 Task: Search email   from Email0080 in folder Inbox with a subject Subject0076
Action: Mouse moved to (498, 530)
Screenshot: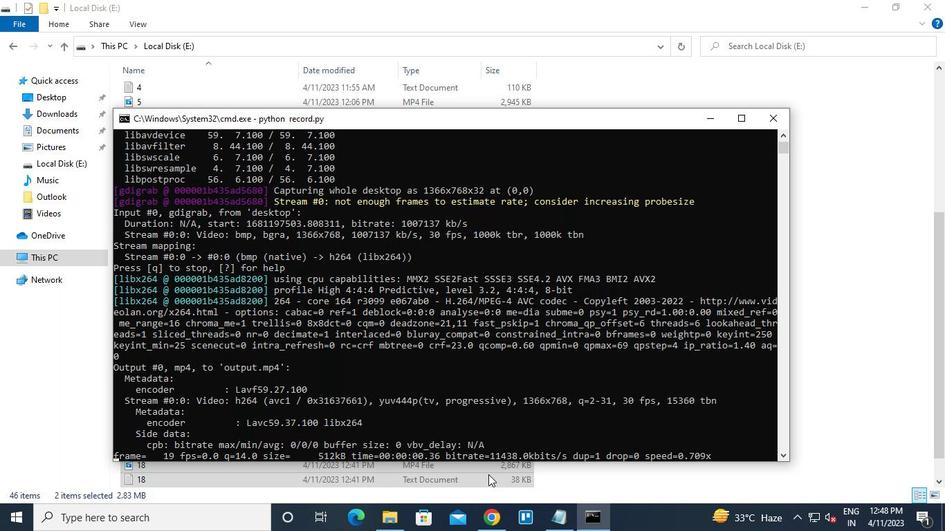 
Action: Mouse pressed left at (498, 530)
Screenshot: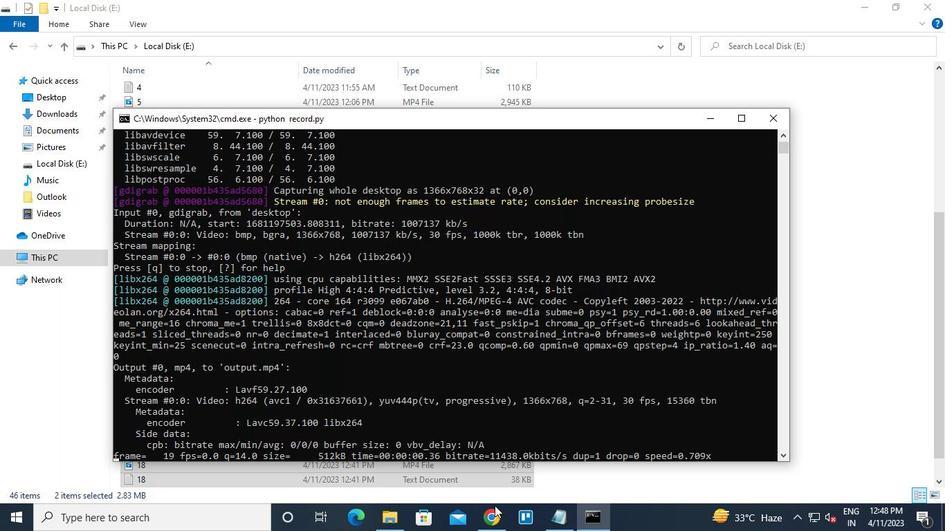 
Action: Mouse moved to (504, 89)
Screenshot: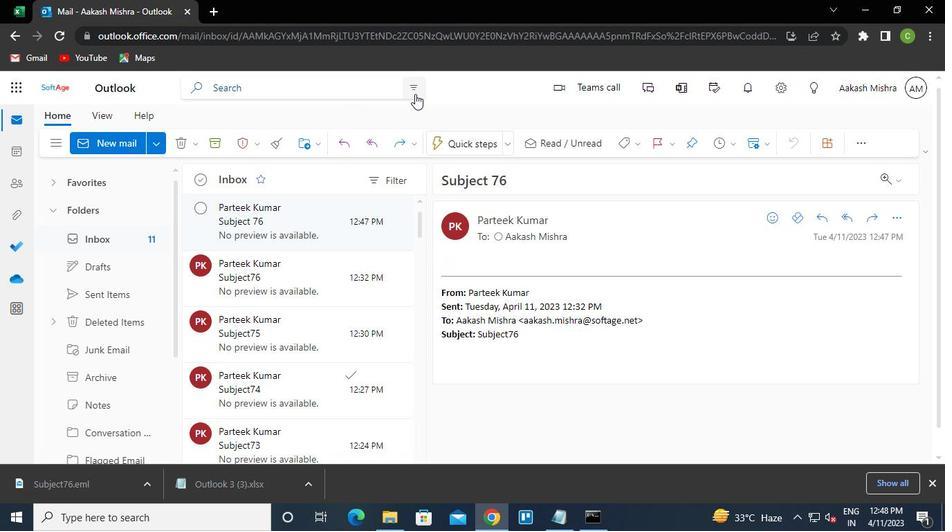 
Action: Mouse pressed left at (504, 89)
Screenshot: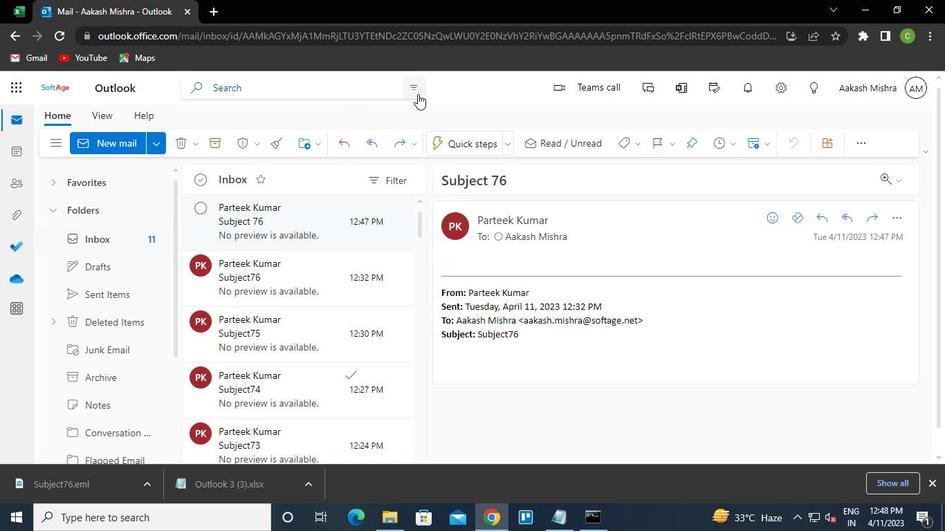 
Action: Mouse moved to (355, 161)
Screenshot: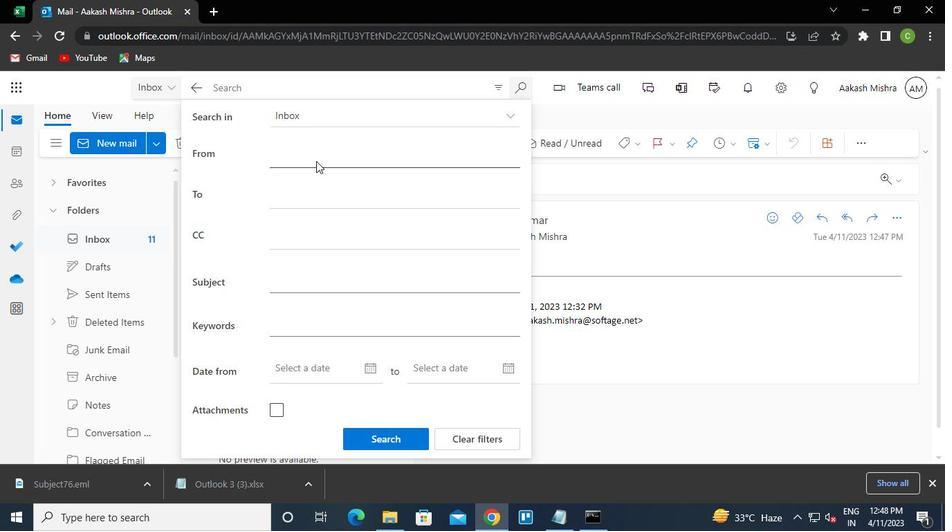 
Action: Mouse pressed left at (355, 161)
Screenshot: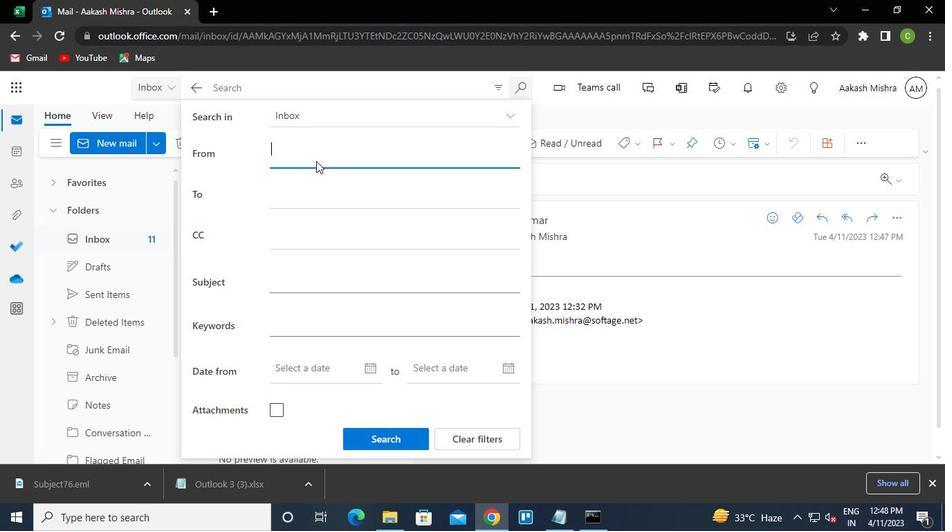 
Action: Keyboard p
Screenshot: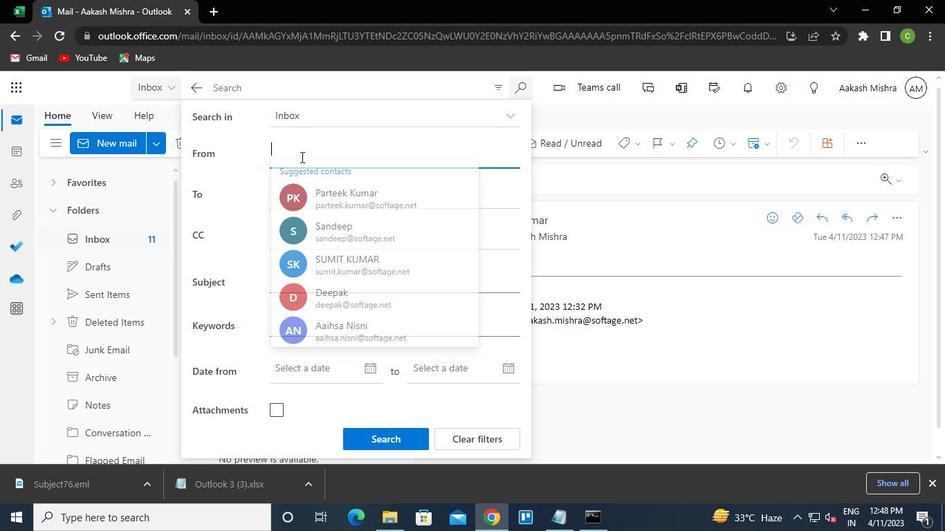 
Action: Keyboard a
Screenshot: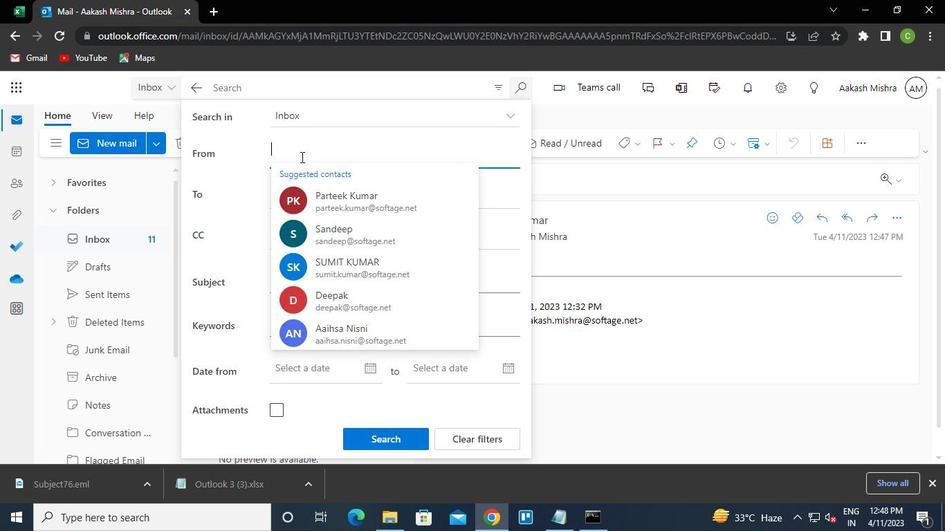 
Action: Keyboard r
Screenshot: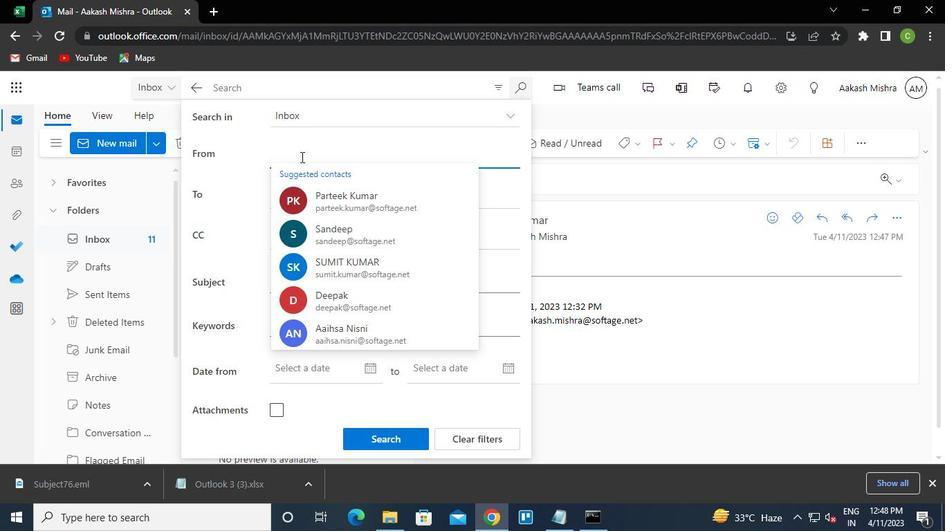 
Action: Keyboard Key.enter
Screenshot: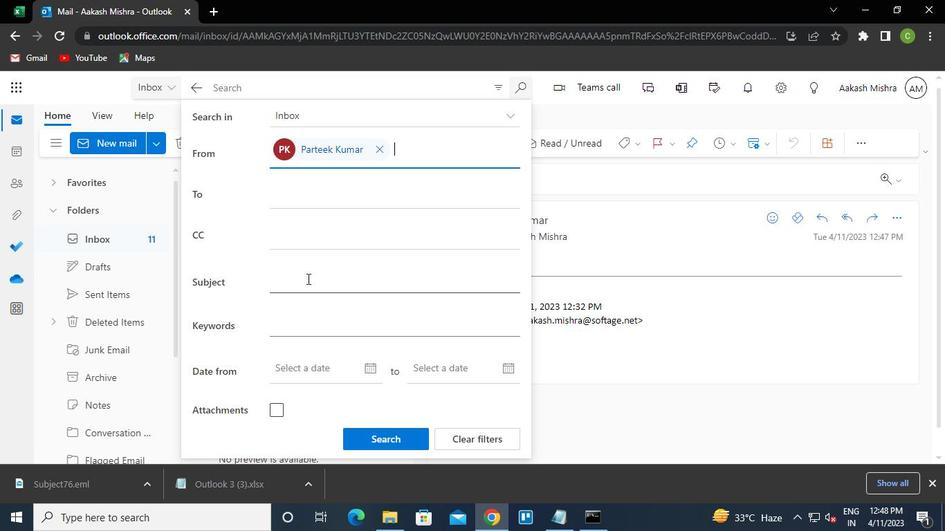 
Action: Mouse moved to (349, 287)
Screenshot: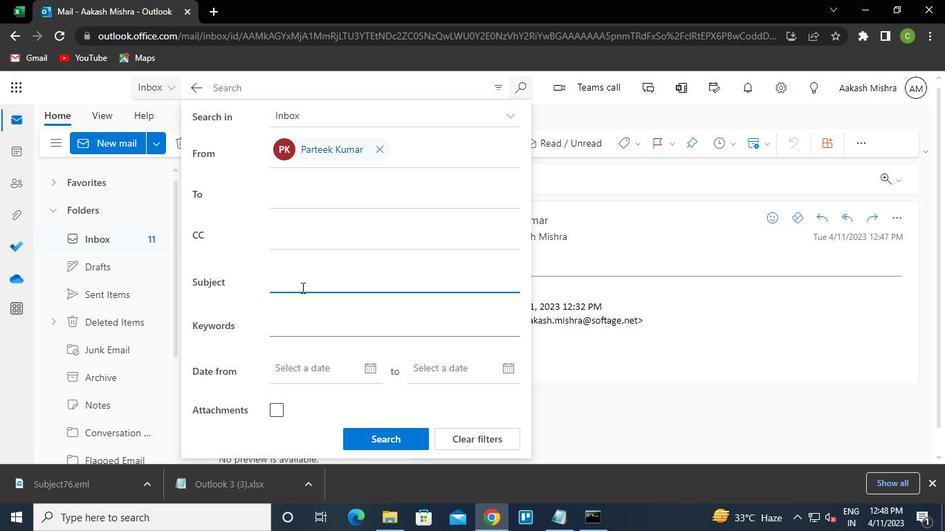 
Action: Mouse pressed left at (349, 287)
Screenshot: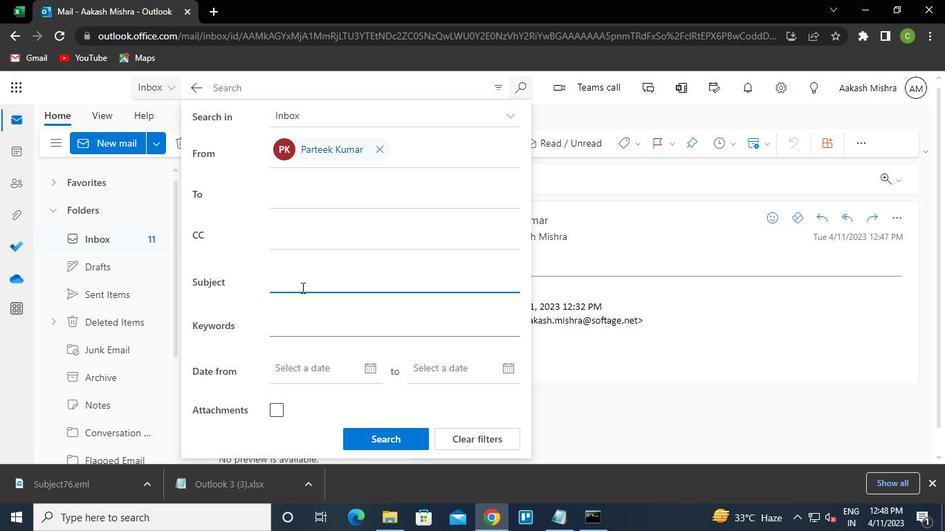 
Action: Keyboard <103>
Screenshot: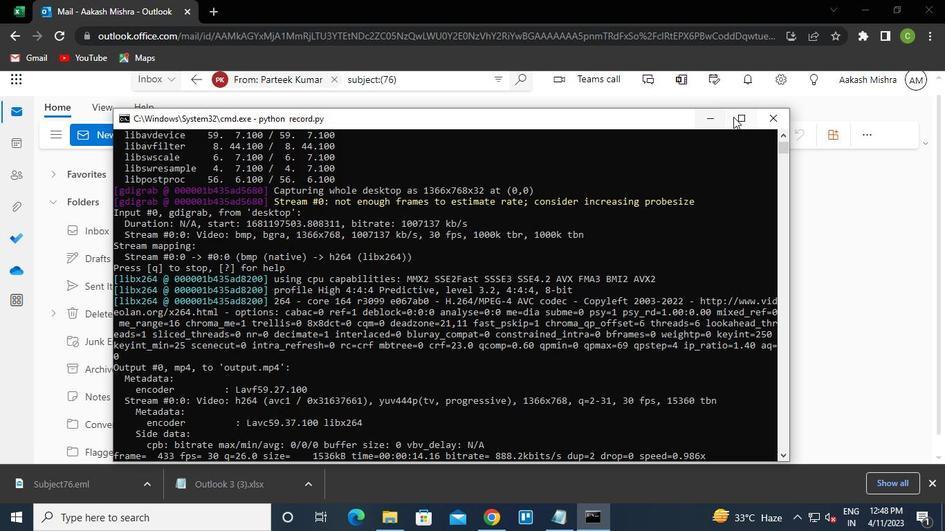 
Action: Keyboard <102>
Screenshot: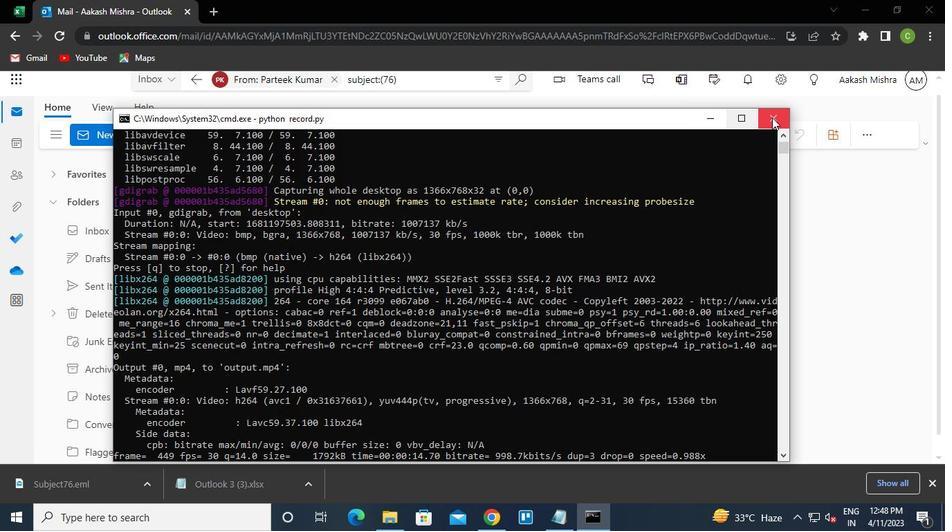 
Action: Keyboard Key.enter
Screenshot: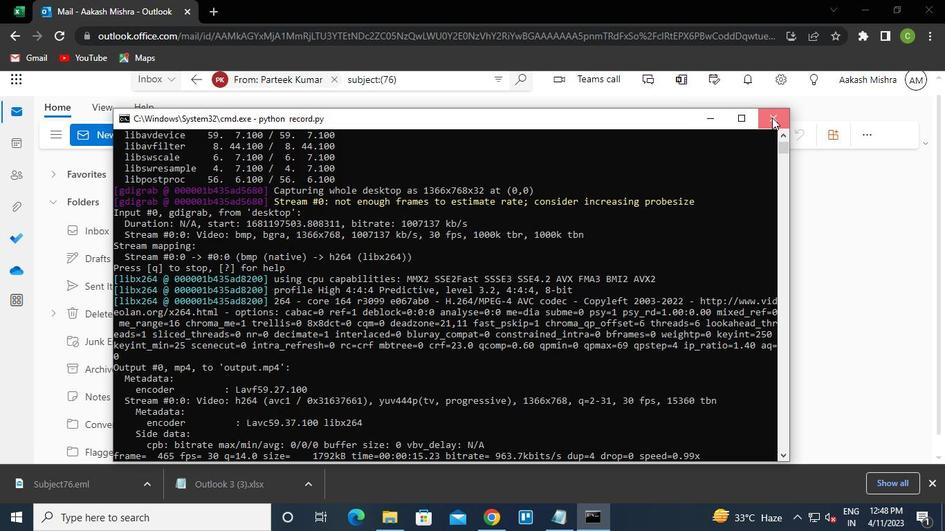 
Action: Mouse moved to (397, 451)
Screenshot: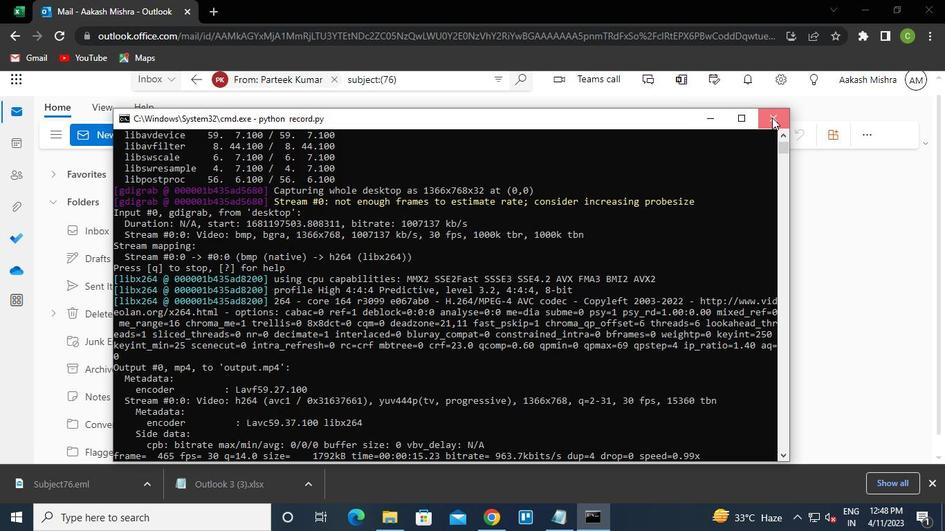 
Action: Mouse pressed left at (397, 451)
Screenshot: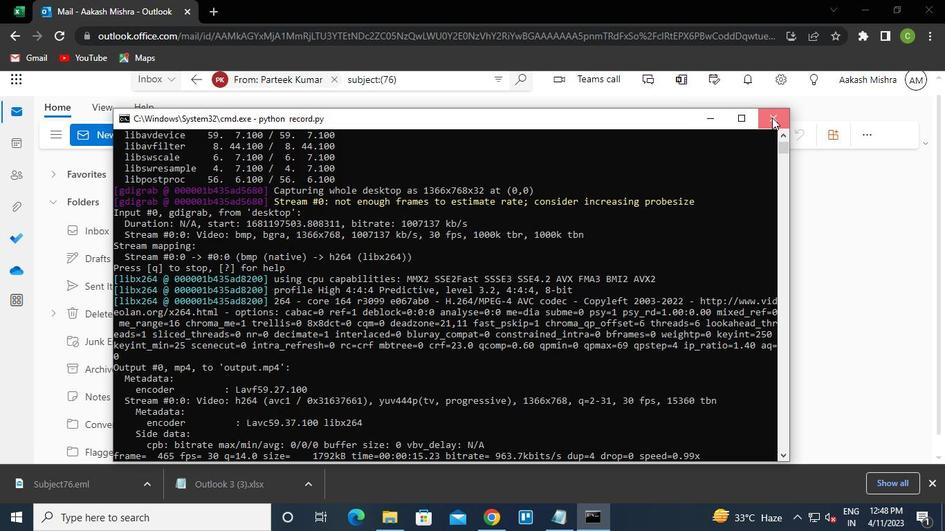 
Action: Mouse moved to (255, 243)
Screenshot: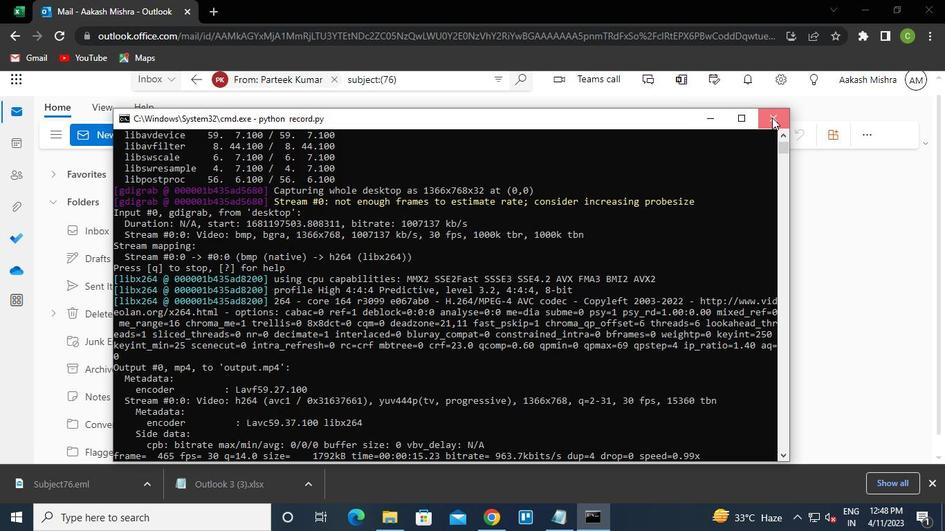 
Action: Mouse pressed left at (255, 243)
Screenshot: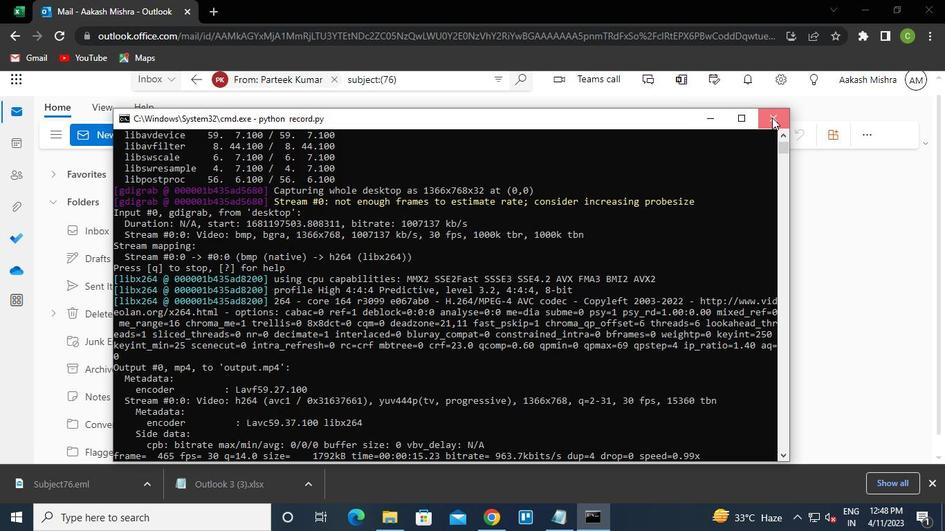 
Action: Mouse moved to (599, 531)
Screenshot: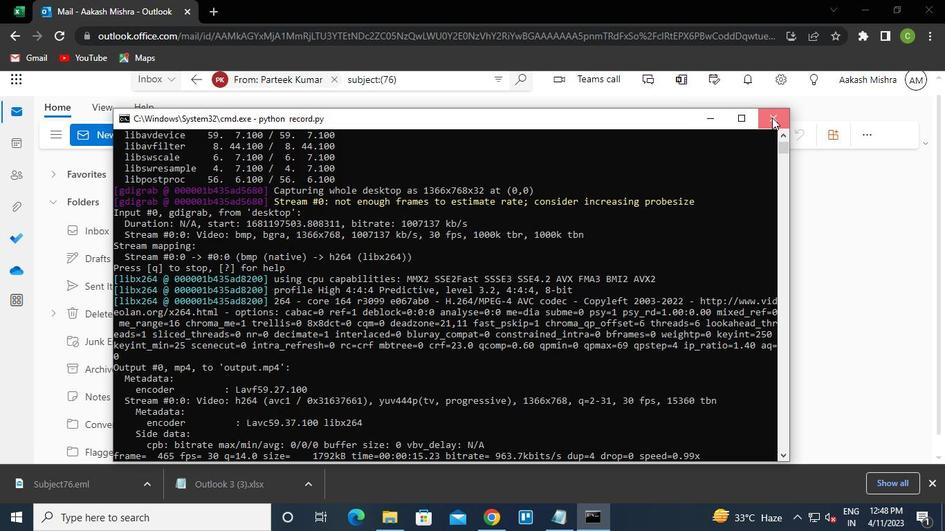 
Action: Mouse pressed left at (599, 531)
Screenshot: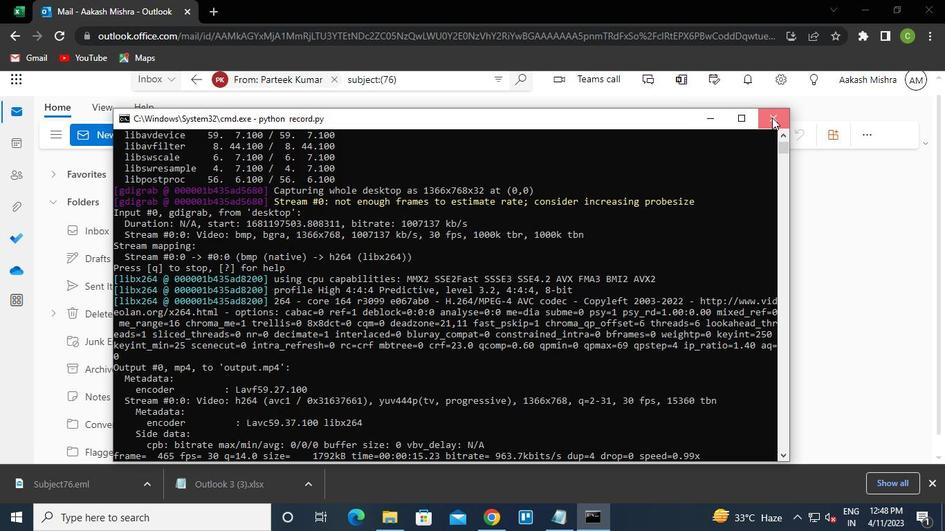
Action: Mouse moved to (758, 97)
Screenshot: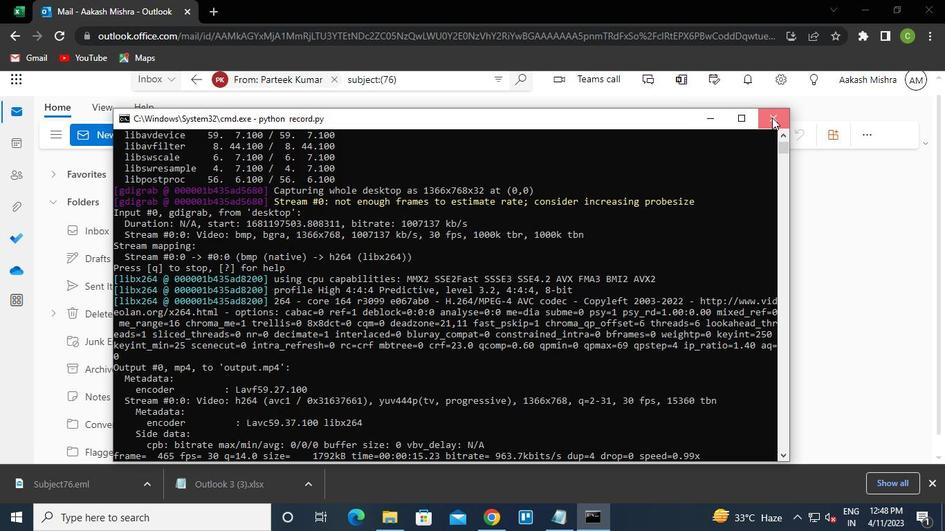 
Action: Mouse pressed left at (758, 97)
Screenshot: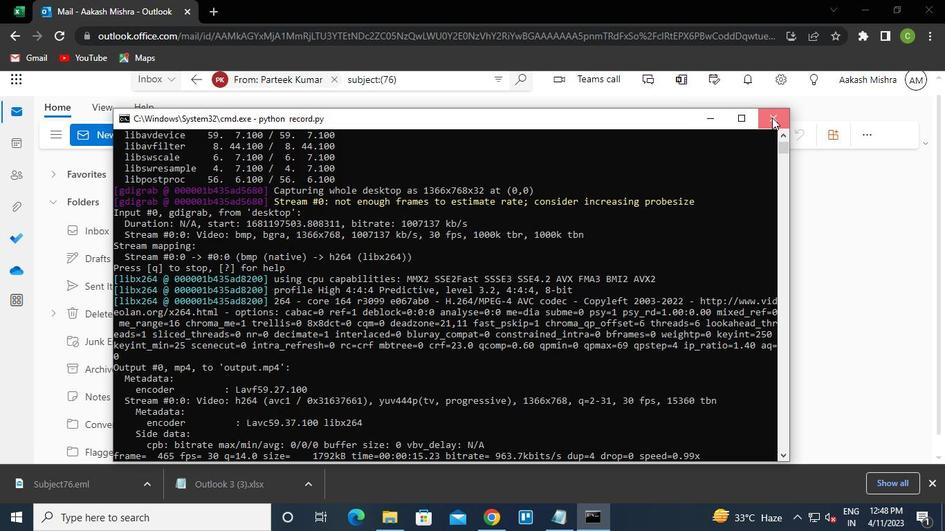 
Action: Mouse moved to (500, 516)
Screenshot: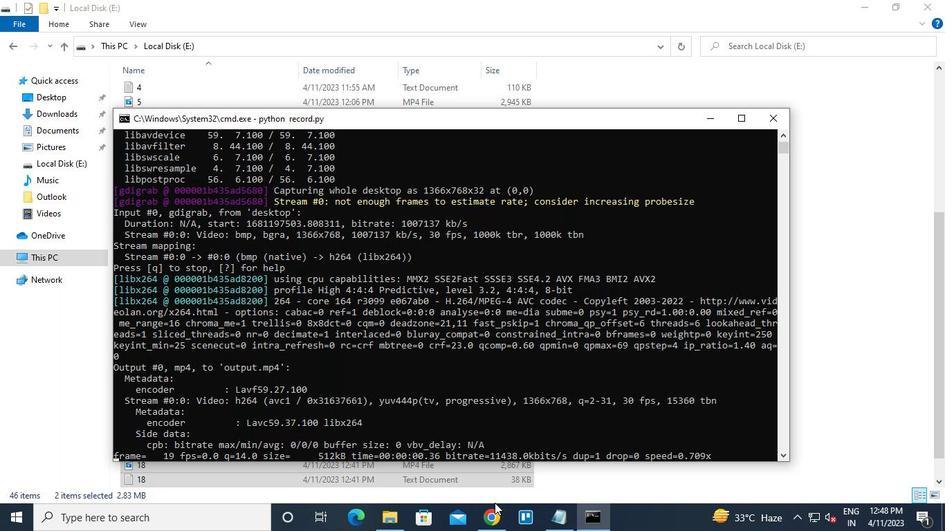 
Action: Mouse pressed left at (500, 516)
Screenshot: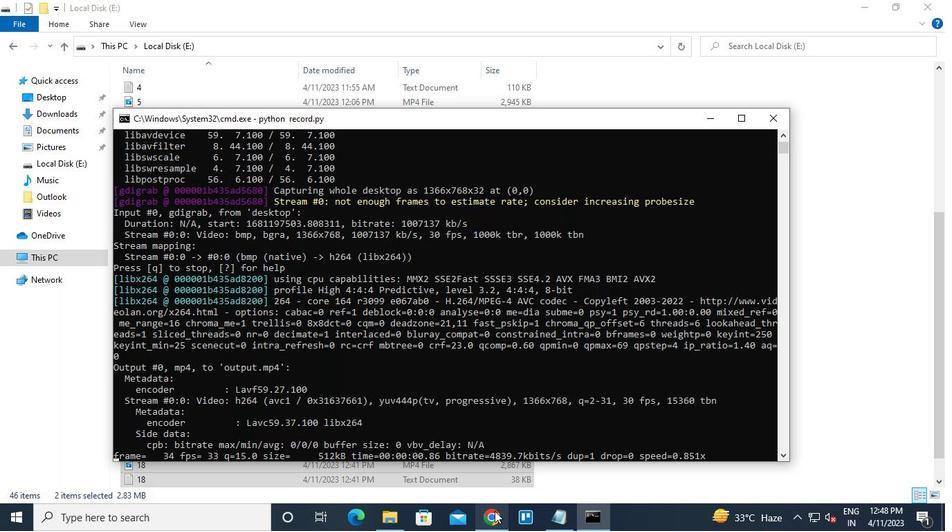 
Action: Mouse moved to (423, 99)
Screenshot: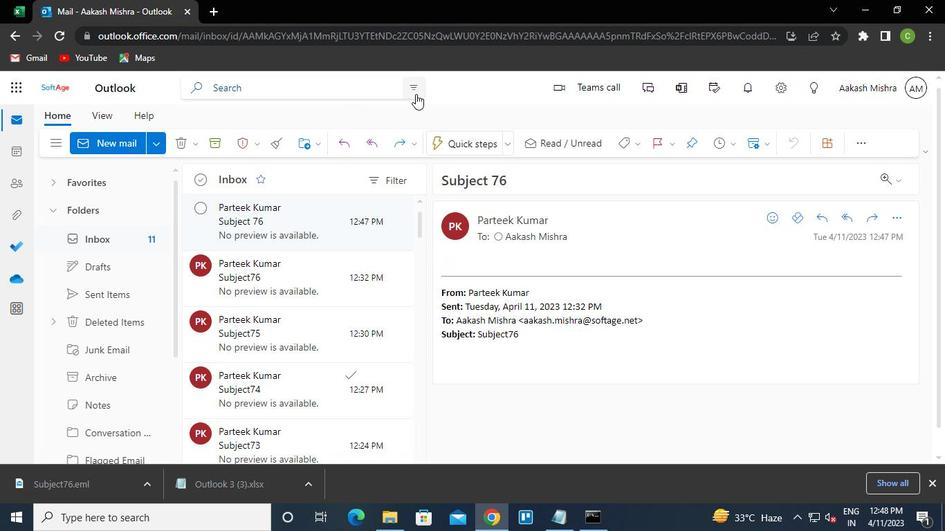 
Action: Mouse pressed left at (423, 99)
Screenshot: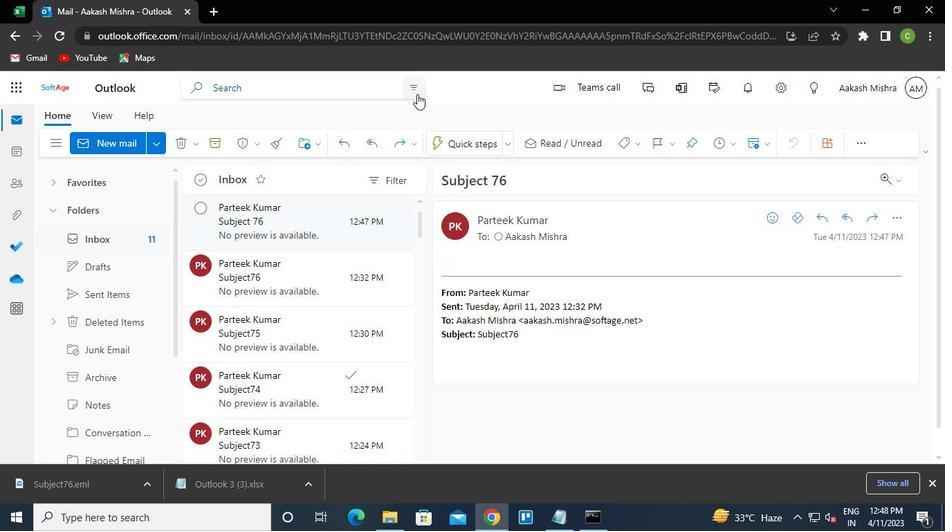 
Action: Mouse moved to (346, 121)
Screenshot: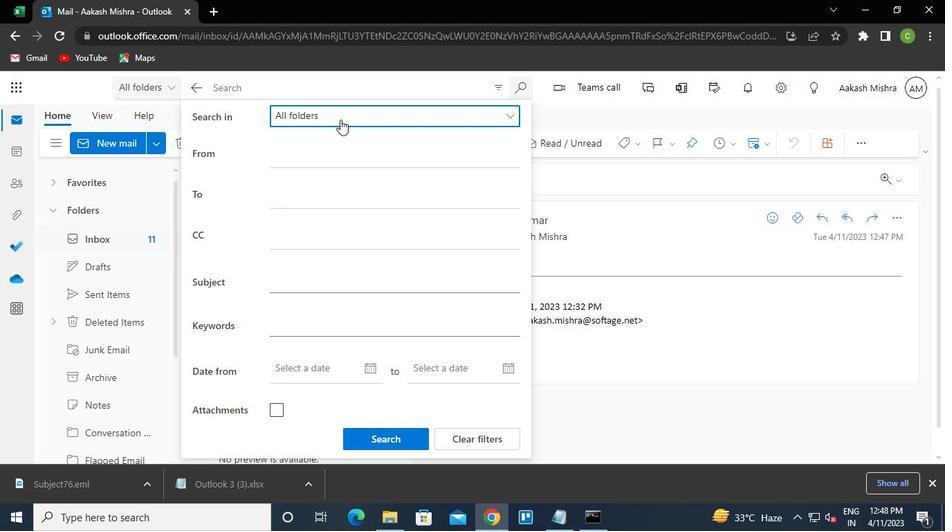 
Action: Mouse pressed left at (346, 121)
Screenshot: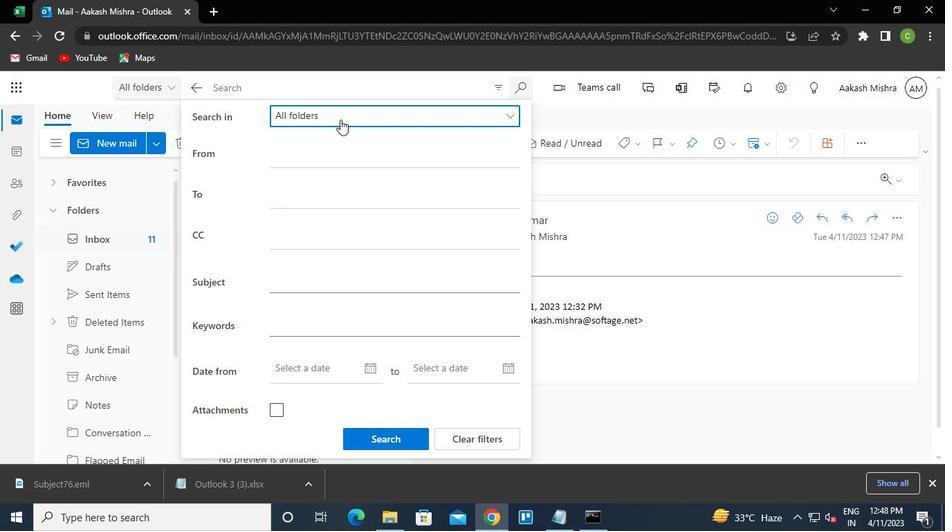 
Action: Mouse moved to (308, 165)
Screenshot: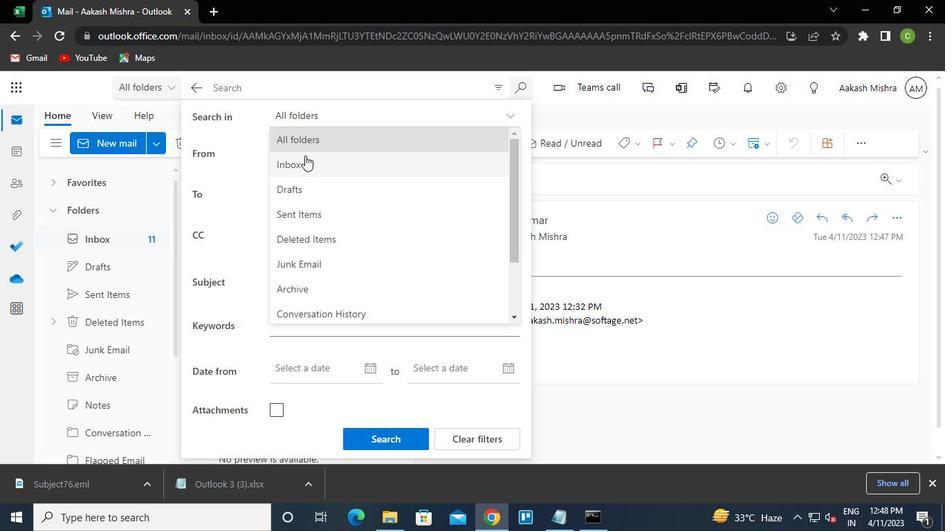 
Action: Mouse pressed left at (308, 165)
Screenshot: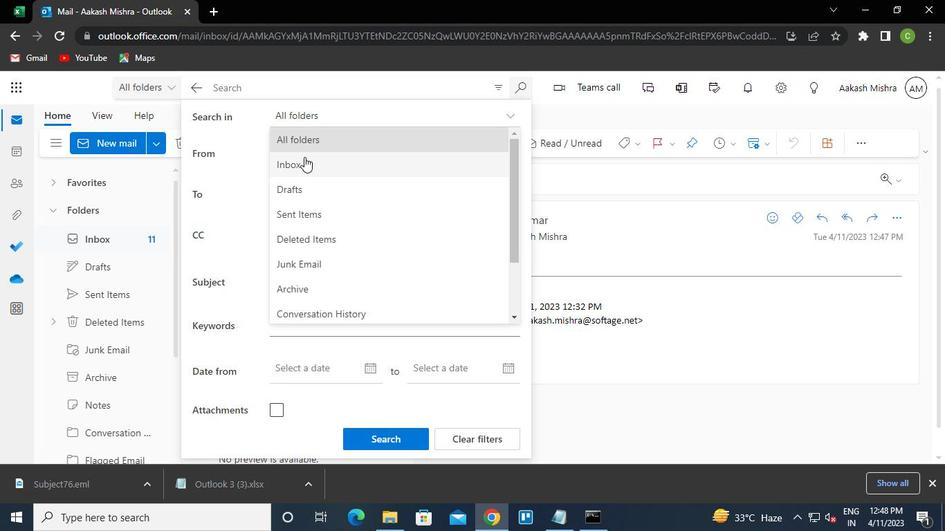 
Action: Mouse moved to (321, 166)
Screenshot: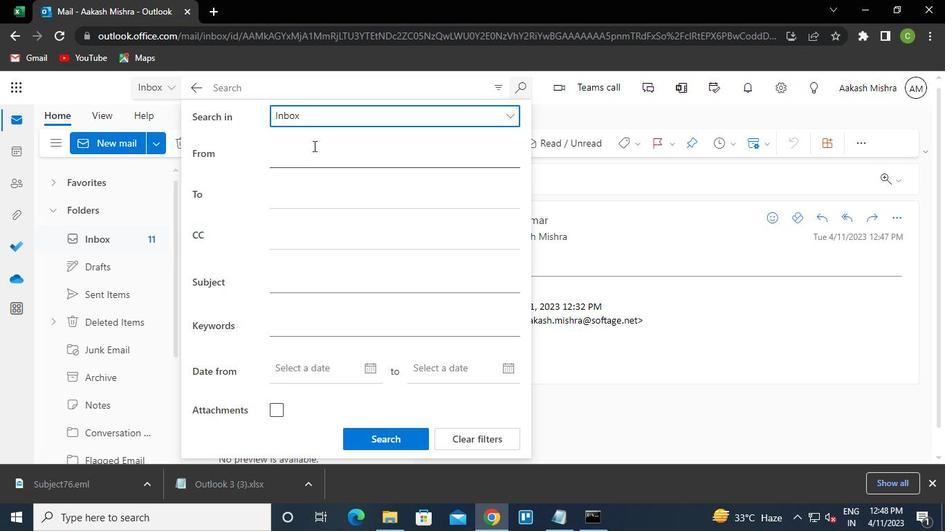 
Action: Mouse pressed left at (321, 166)
Screenshot: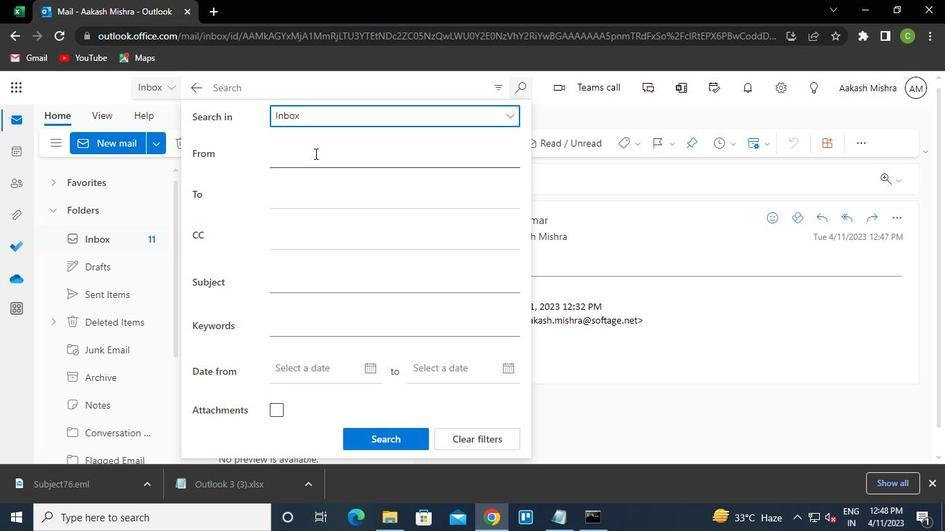 
Action: Mouse moved to (306, 162)
Screenshot: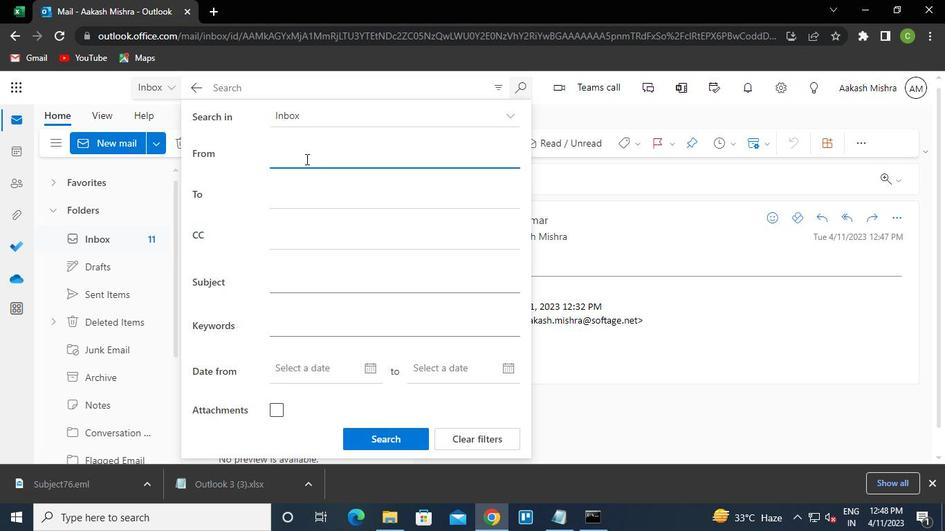 
Action: Mouse pressed left at (306, 162)
Screenshot: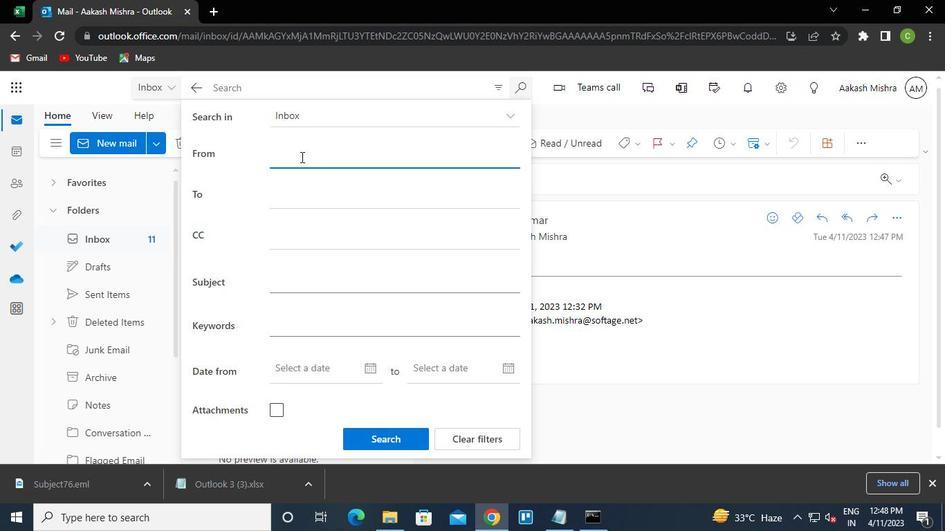 
Action: Mouse moved to (348, 215)
Screenshot: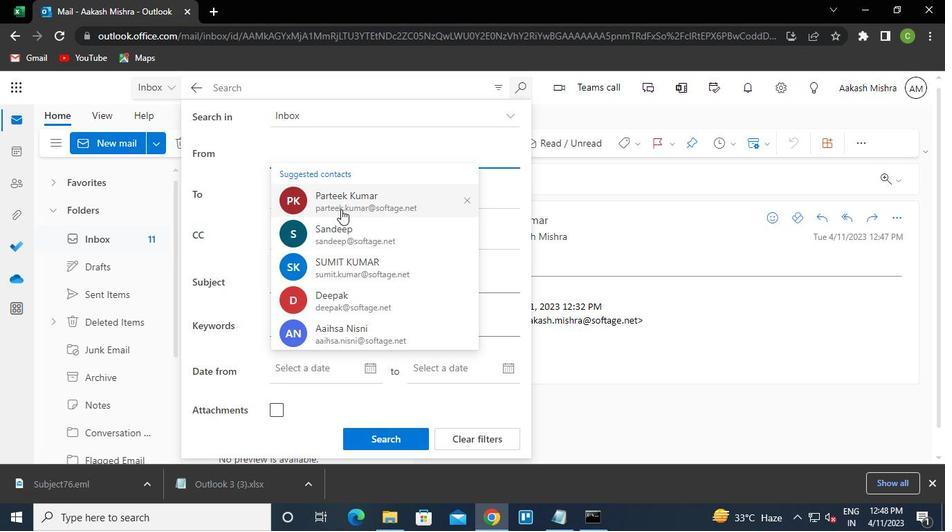 
Action: Mouse pressed left at (348, 215)
Screenshot: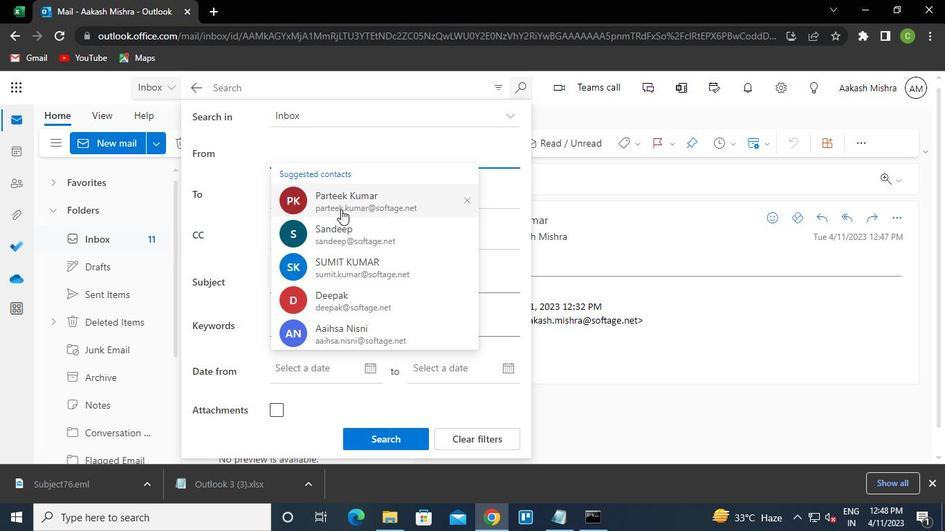 
Action: Mouse moved to (307, 293)
Screenshot: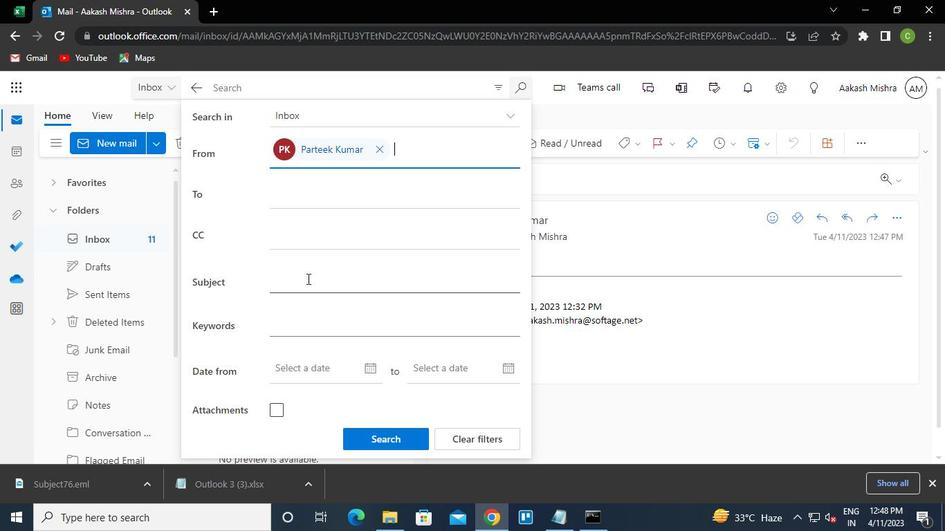 
Action: Mouse pressed left at (307, 293)
Screenshot: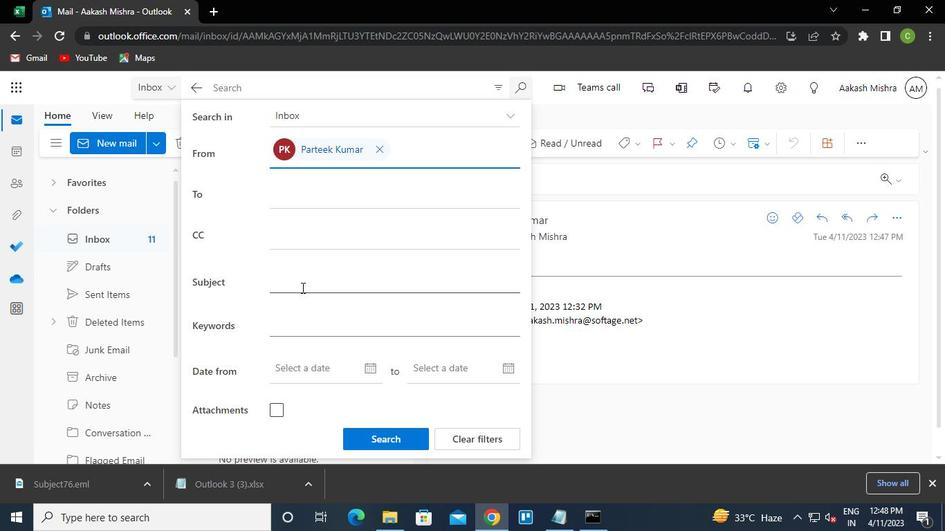 
Action: Keyboard <103>
Screenshot: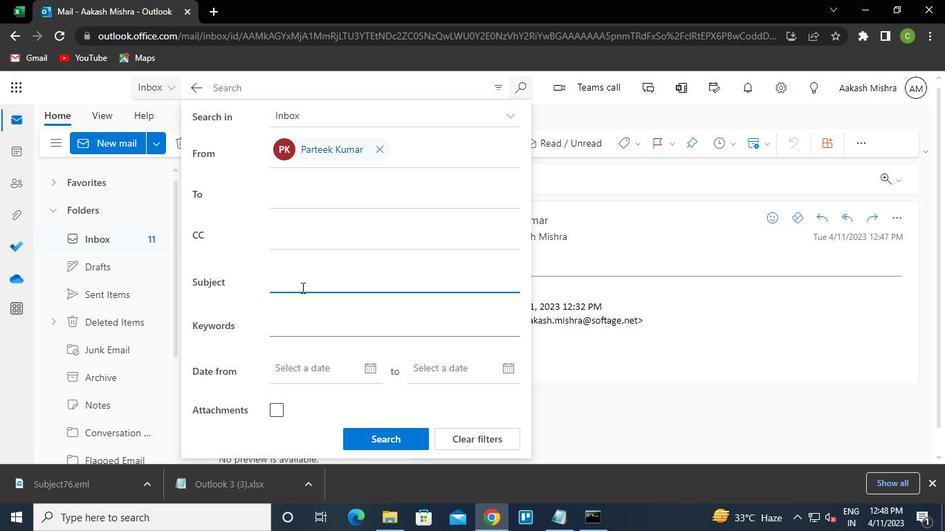 
Action: Keyboard <102>
Screenshot: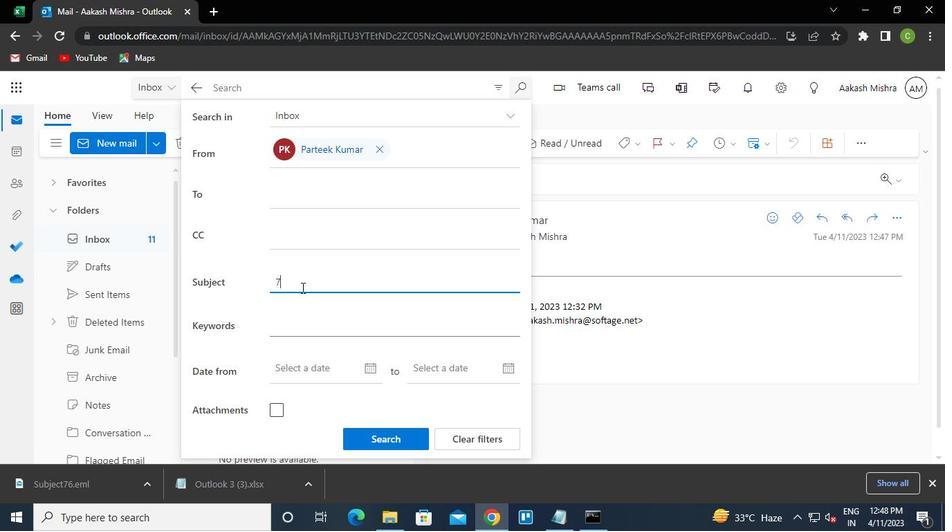 
Action: Mouse moved to (402, 449)
Screenshot: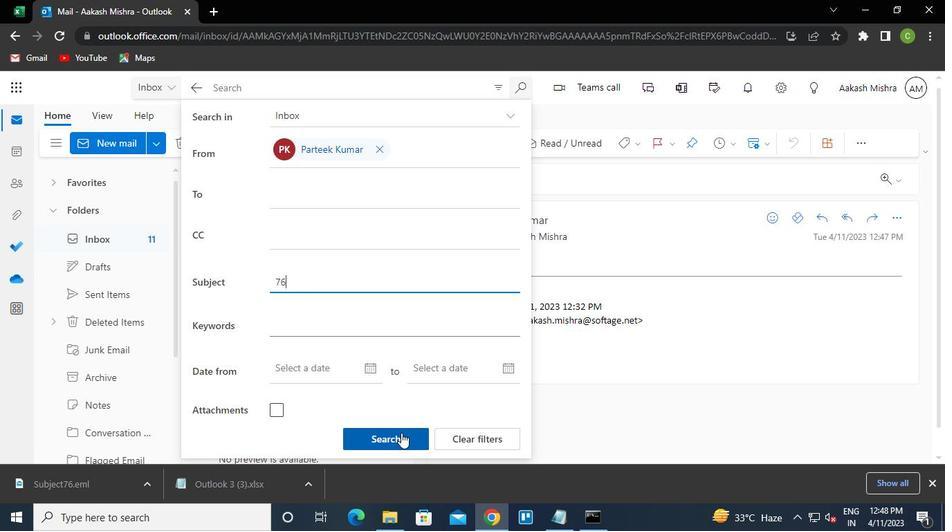 
Action: Mouse pressed left at (402, 449)
Screenshot: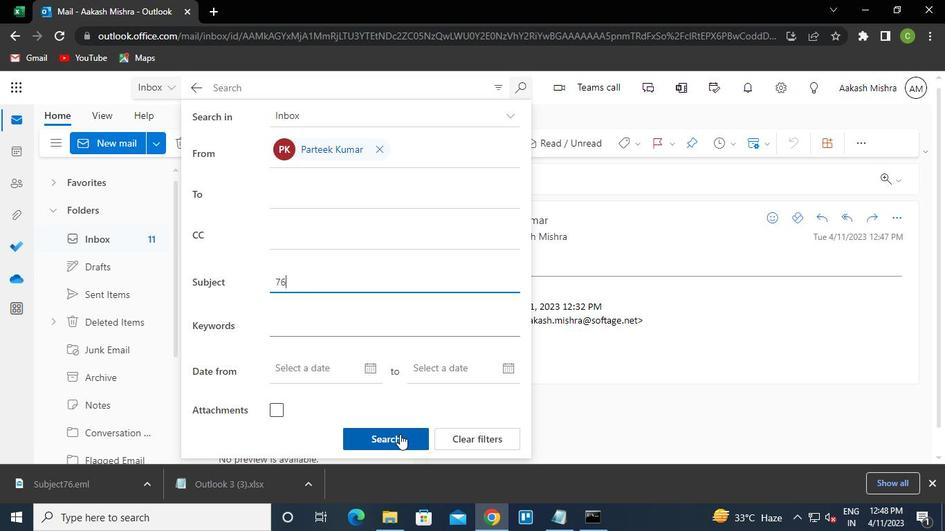 
Action: Mouse moved to (599, 523)
Screenshot: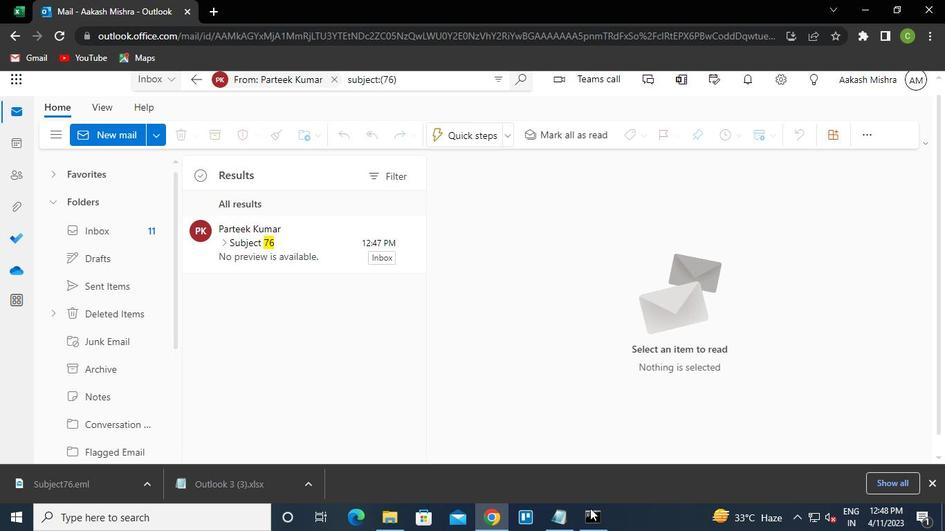 
Action: Mouse pressed left at (599, 523)
Screenshot: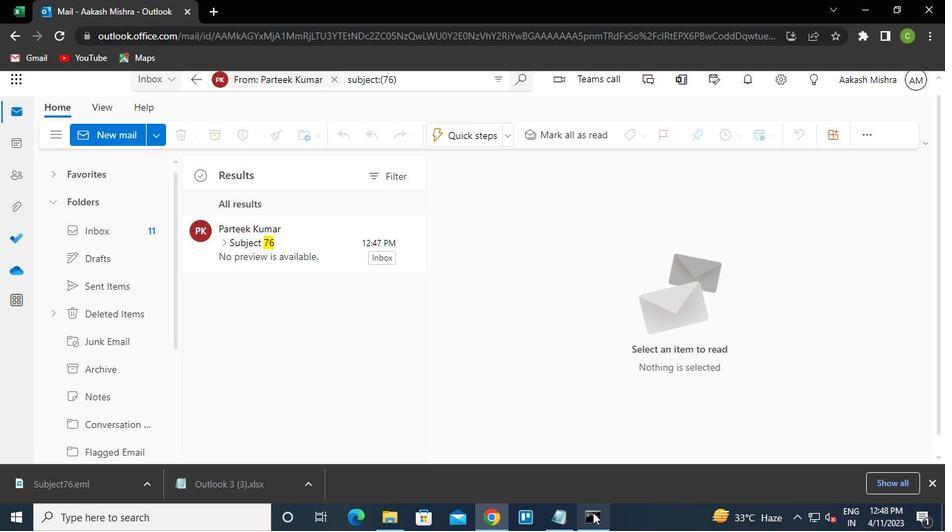 
Action: Mouse moved to (777, 123)
Screenshot: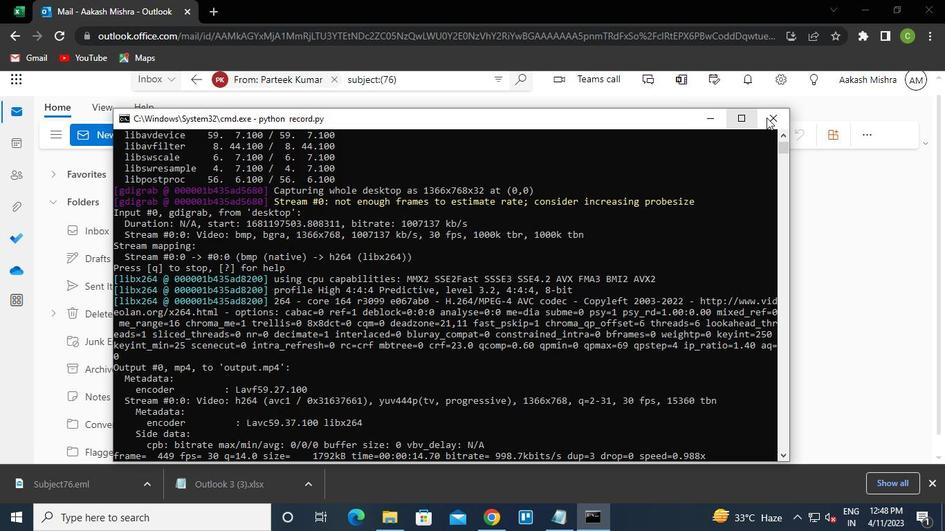 
Action: Mouse pressed left at (777, 123)
Screenshot: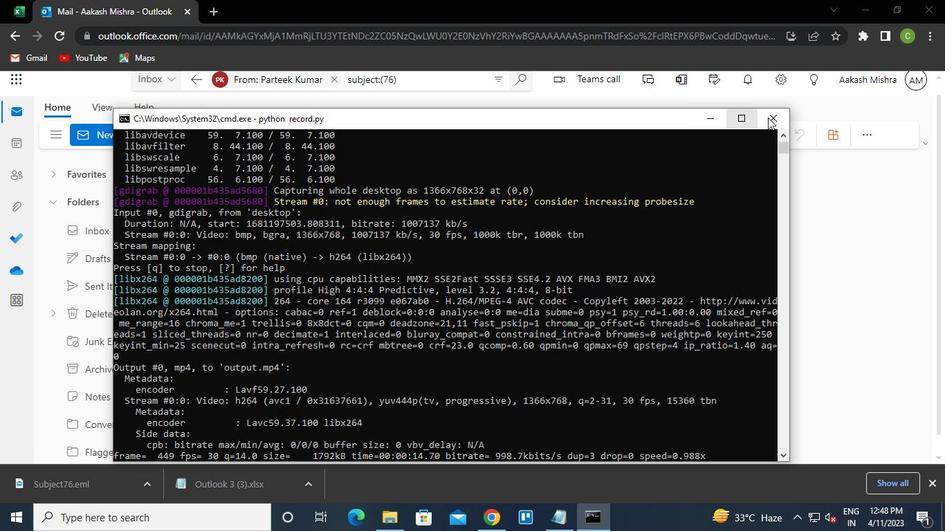 
